 Task: Use the formula "EXPON.DIST" in spreadsheet "Project protfolio".
Action: Mouse moved to (126, 67)
Screenshot: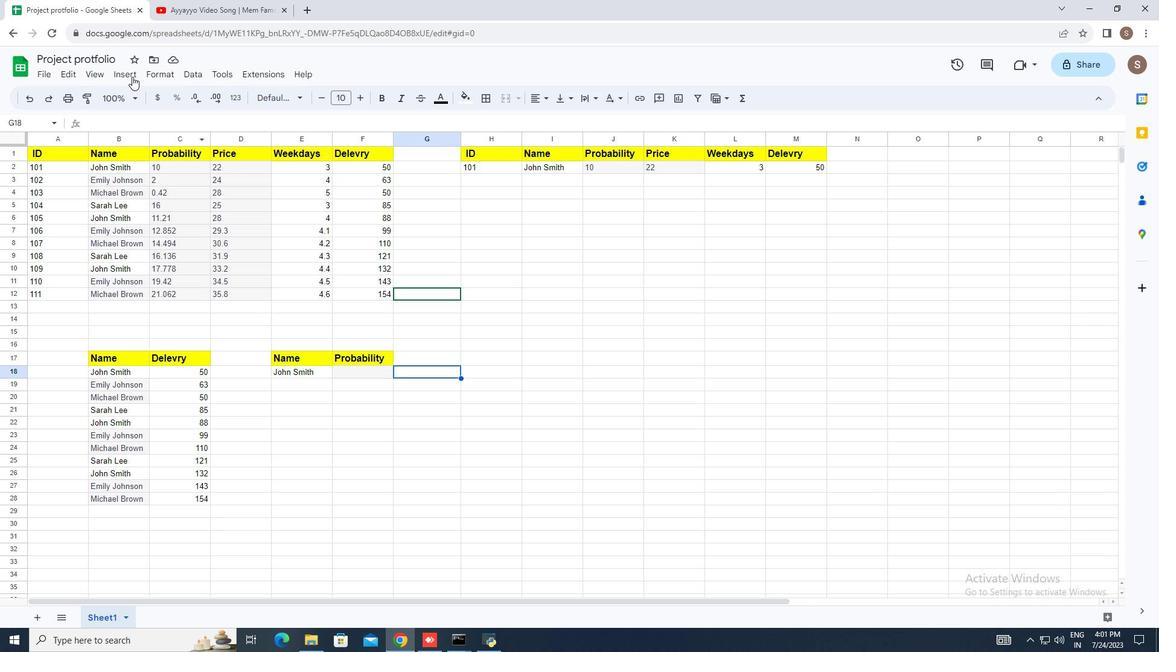 
Action: Mouse pressed left at (126, 67)
Screenshot: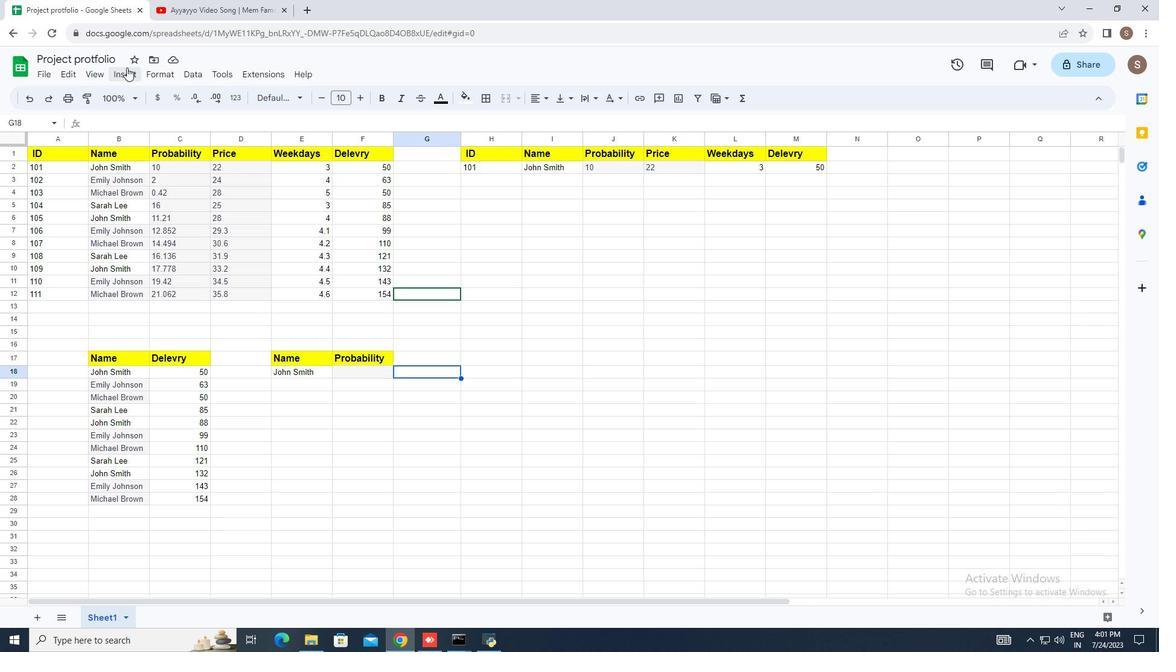 
Action: Mouse moved to (191, 289)
Screenshot: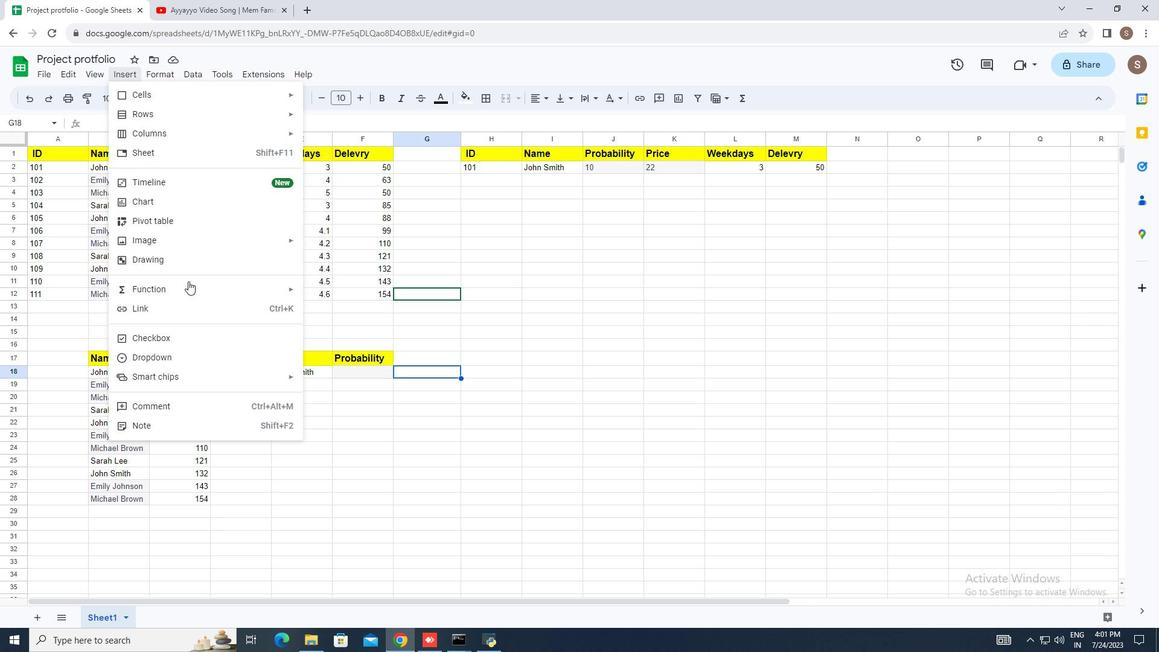 
Action: Mouse pressed left at (191, 289)
Screenshot: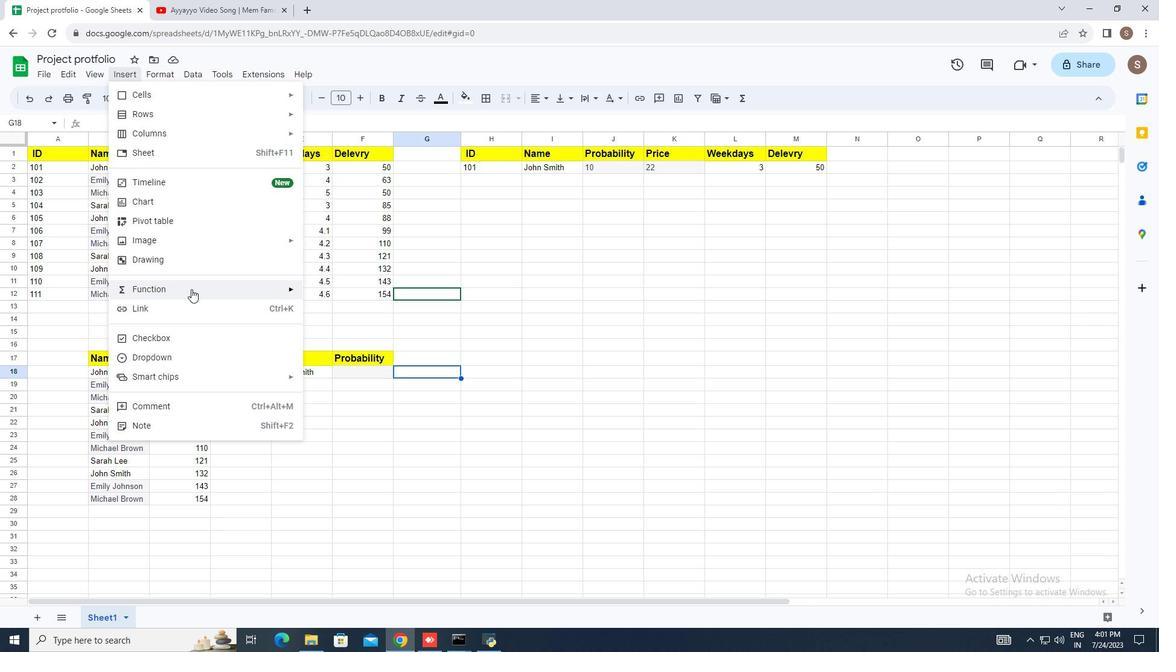 
Action: Mouse moved to (351, 274)
Screenshot: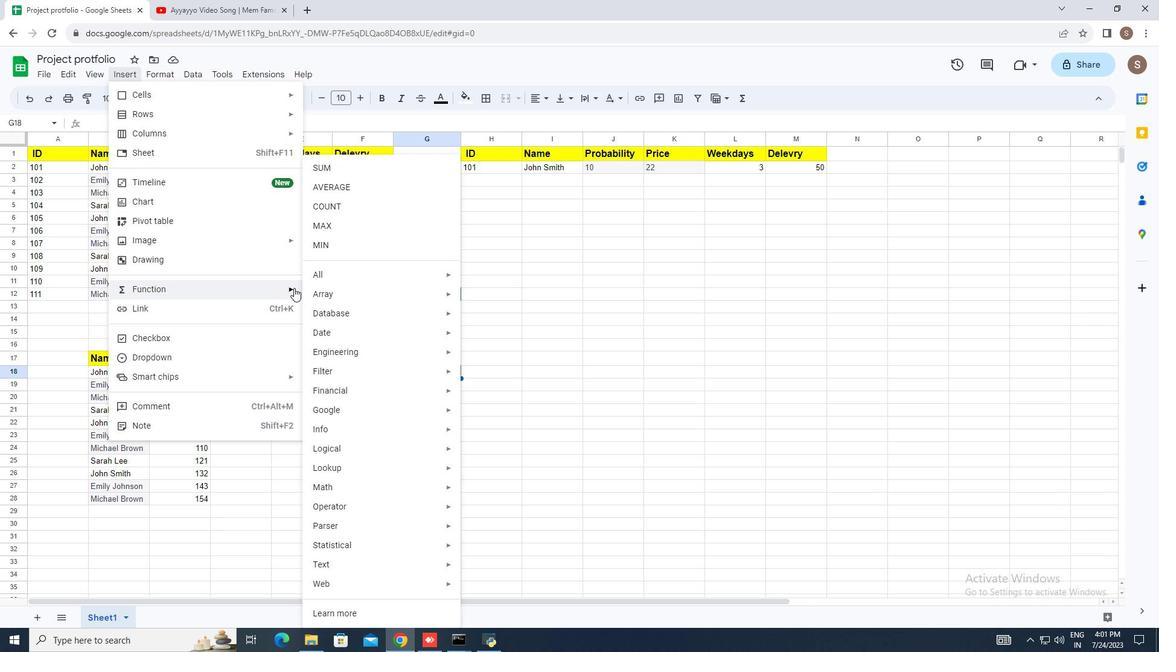 
Action: Mouse pressed left at (351, 274)
Screenshot: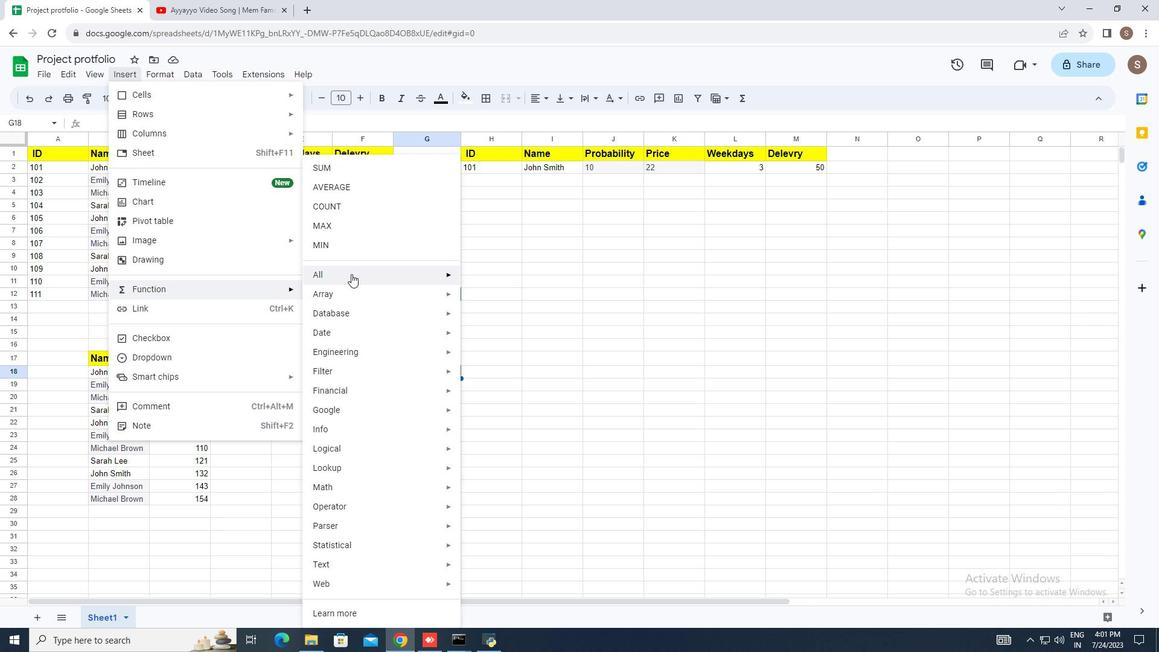 
Action: Mouse moved to (535, 352)
Screenshot: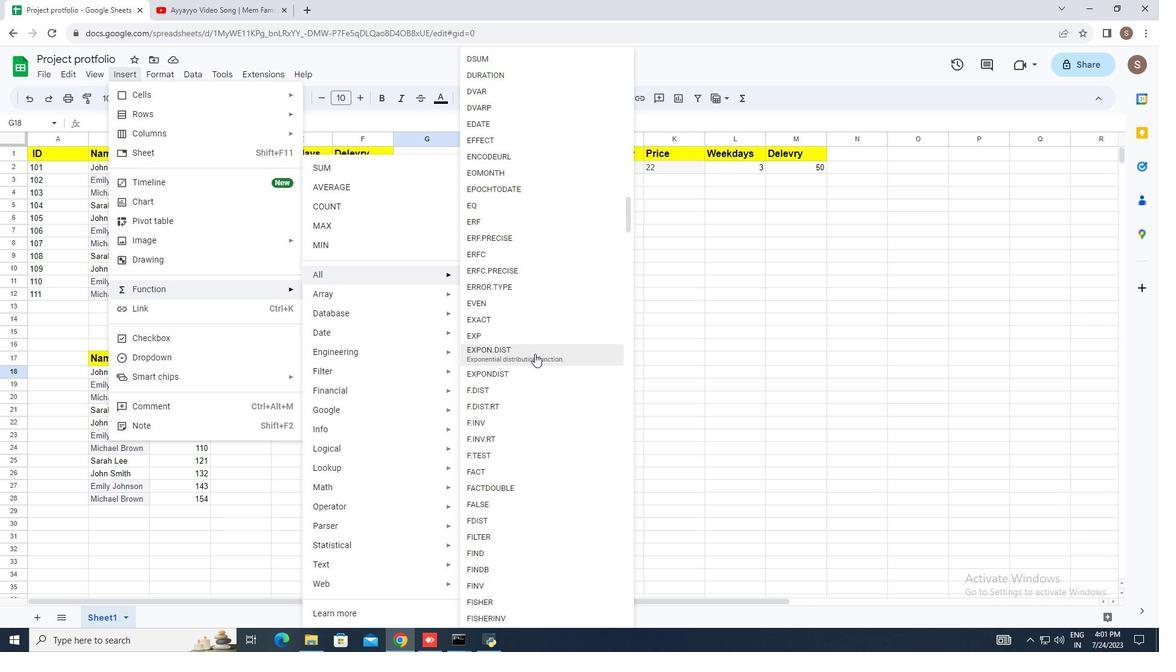 
Action: Mouse pressed left at (535, 352)
Screenshot: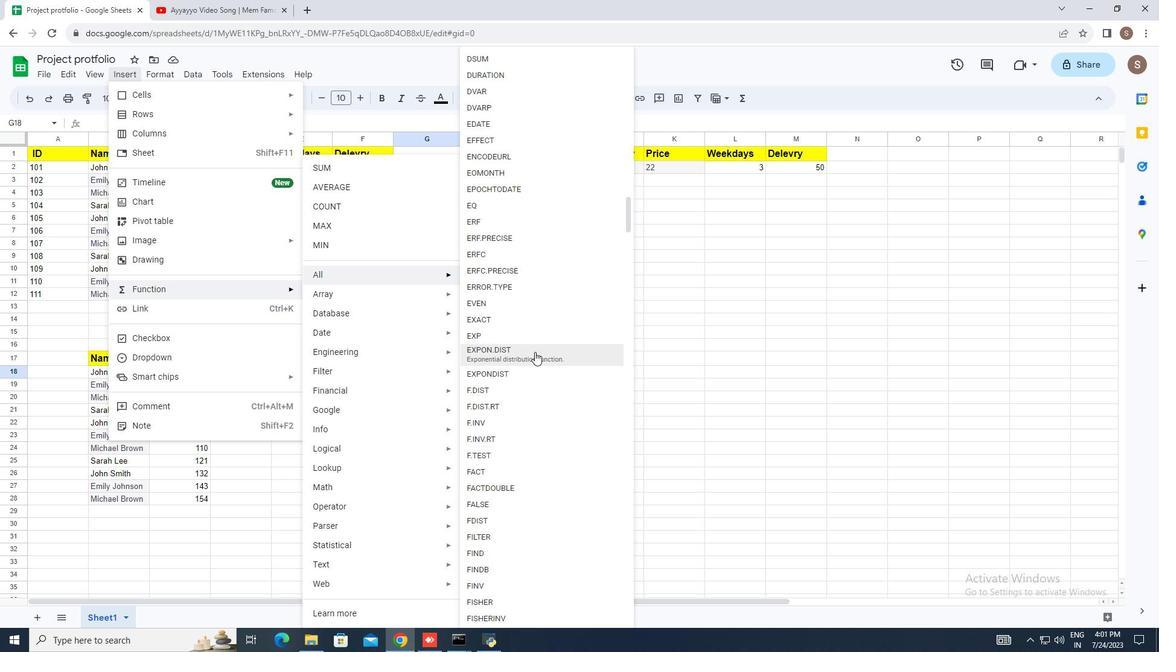 
Action: Key pressed 4,<Key.space>0.9,<Key.space><Key.shift>T<Key.backspace><Key.shift>Fals
Screenshot: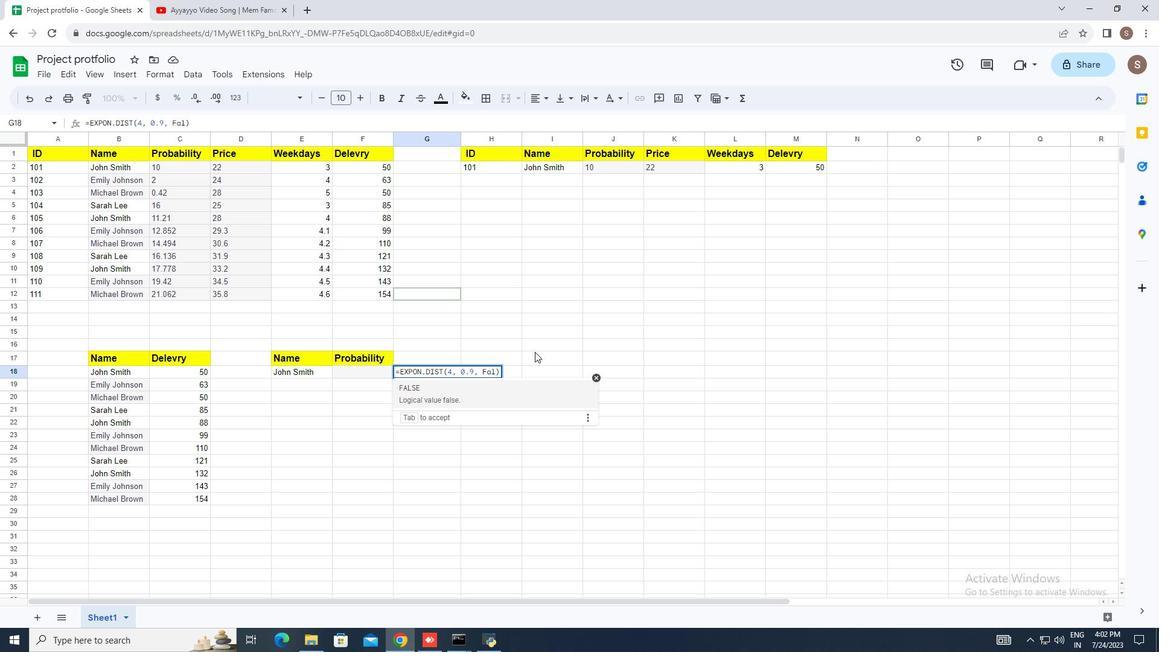 
Action: Mouse moved to (439, 387)
Screenshot: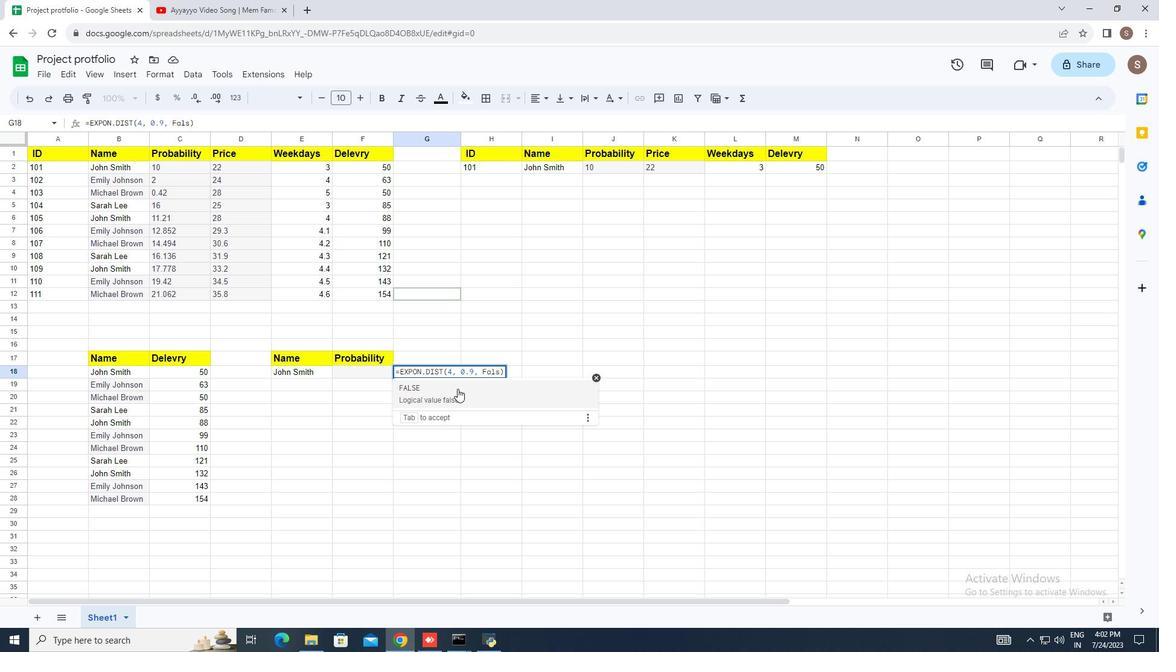 
Action: Mouse pressed left at (439, 387)
Screenshot: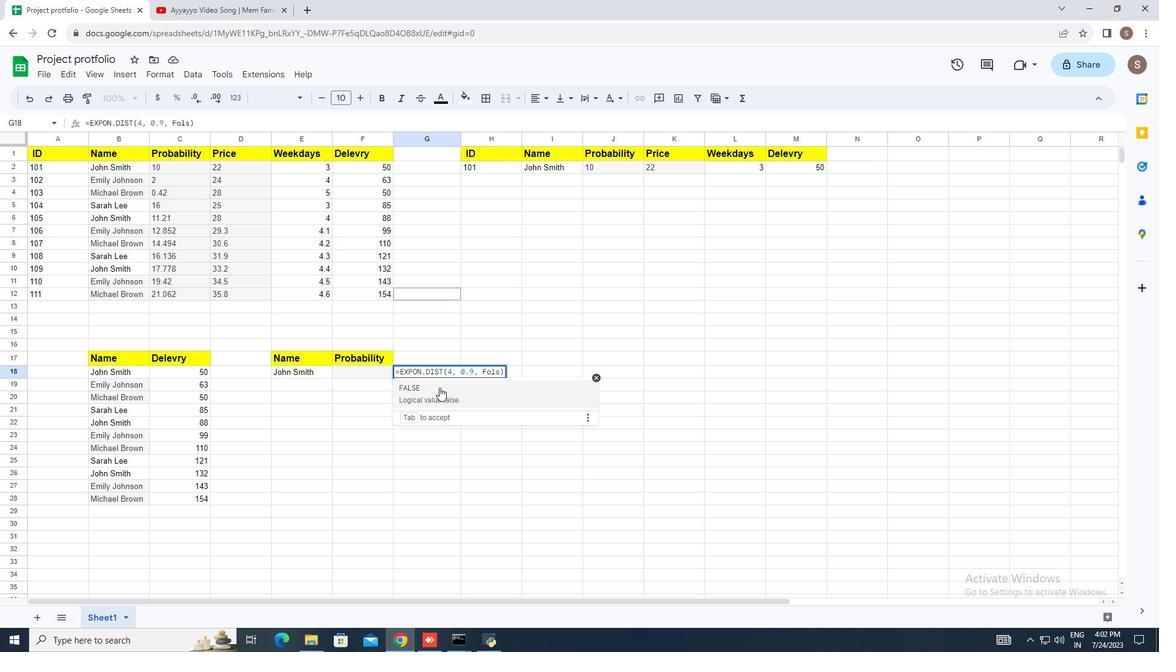 
Action: Mouse moved to (506, 381)
Screenshot: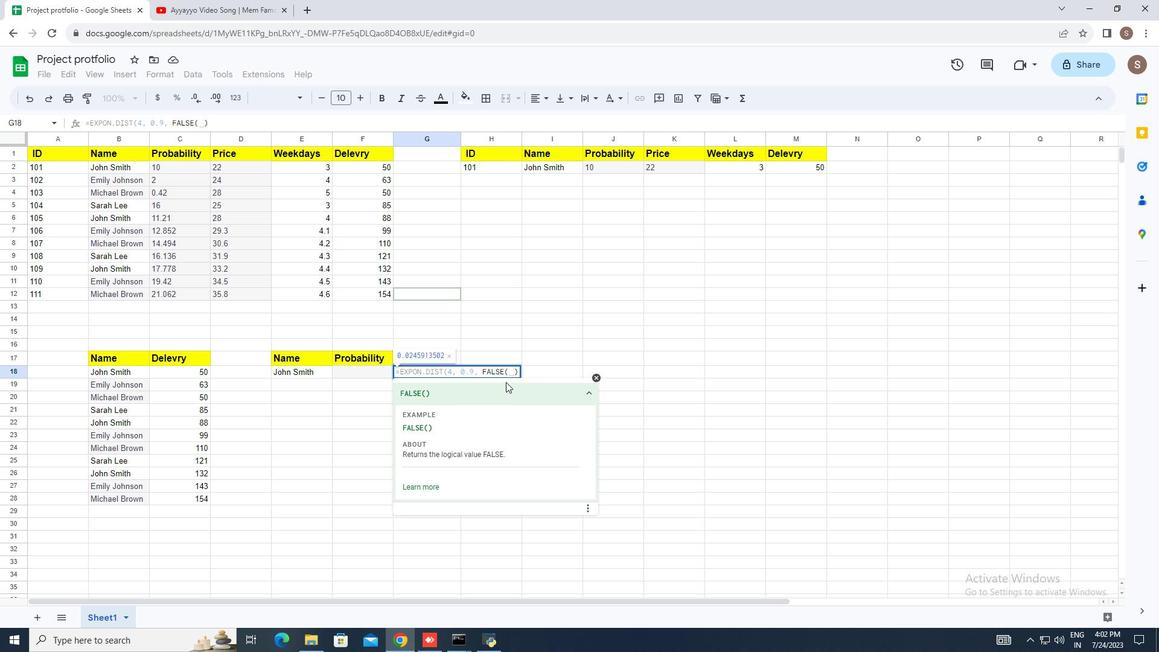 
Action: Key pressed <Key.enter>
Screenshot: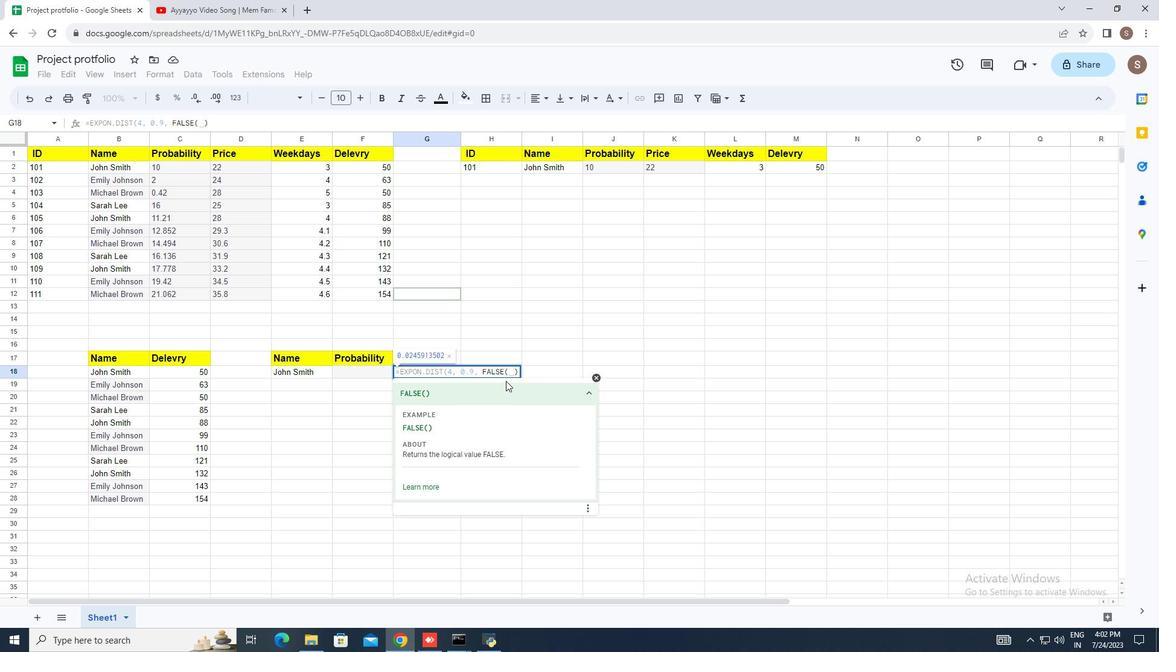 
